 Task: Enable the video filter "Erase video filter" for mosaic bridge stream output.
Action: Mouse moved to (99, 12)
Screenshot: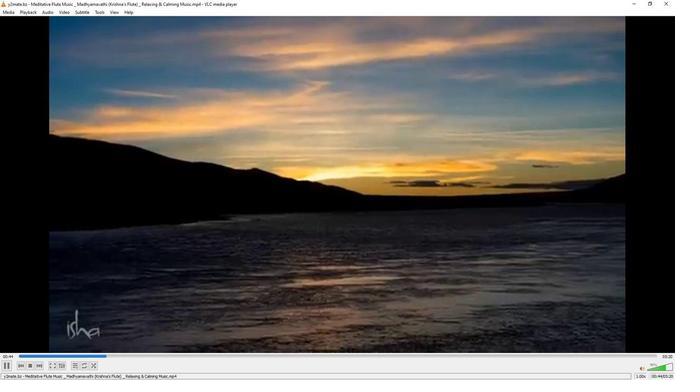 
Action: Mouse pressed left at (99, 12)
Screenshot: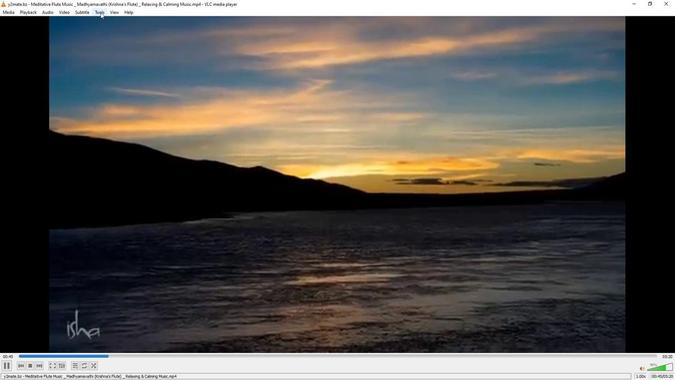
Action: Mouse moved to (112, 97)
Screenshot: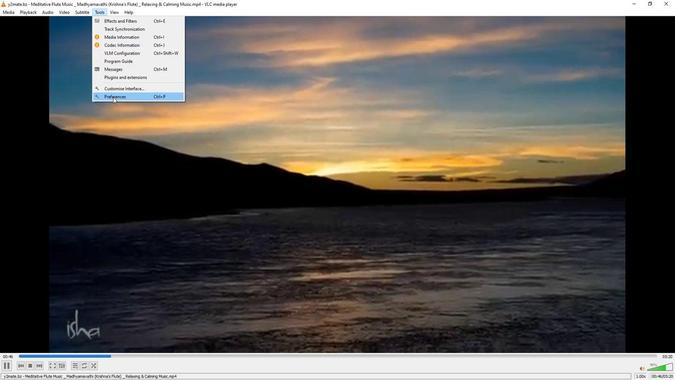 
Action: Mouse pressed left at (112, 97)
Screenshot: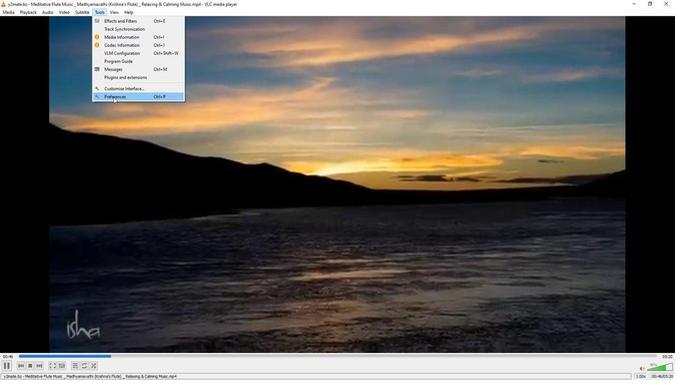 
Action: Mouse moved to (223, 311)
Screenshot: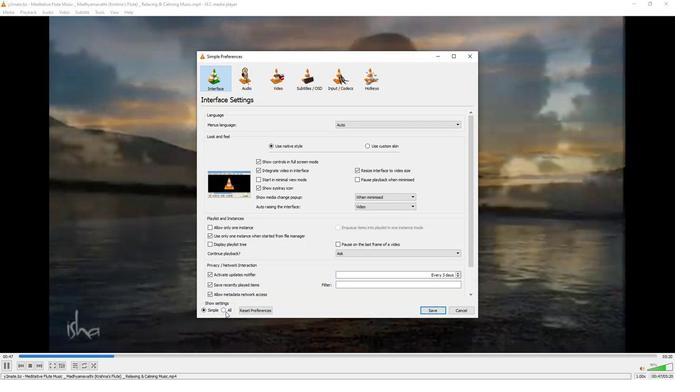 
Action: Mouse pressed left at (223, 311)
Screenshot: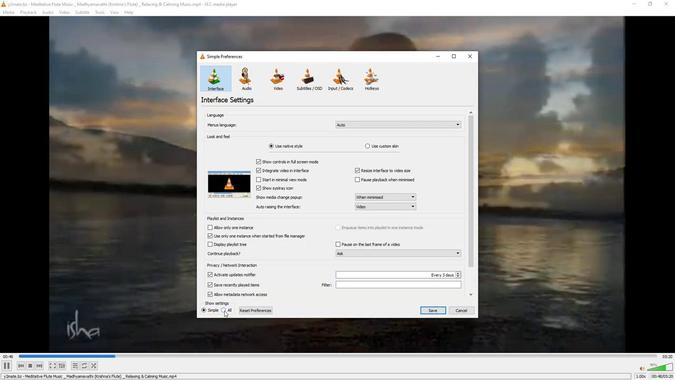 
Action: Mouse moved to (225, 275)
Screenshot: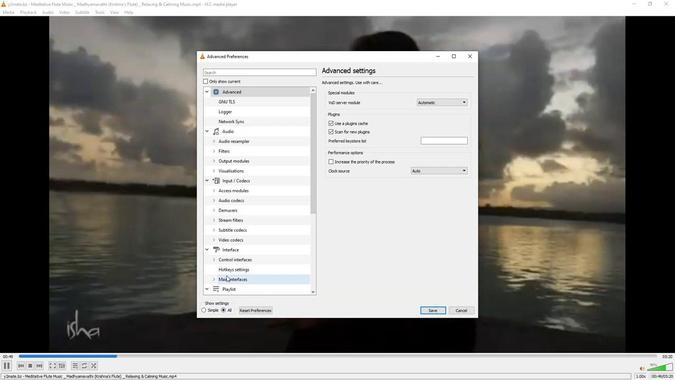 
Action: Mouse scrolled (225, 274) with delta (0, 0)
Screenshot: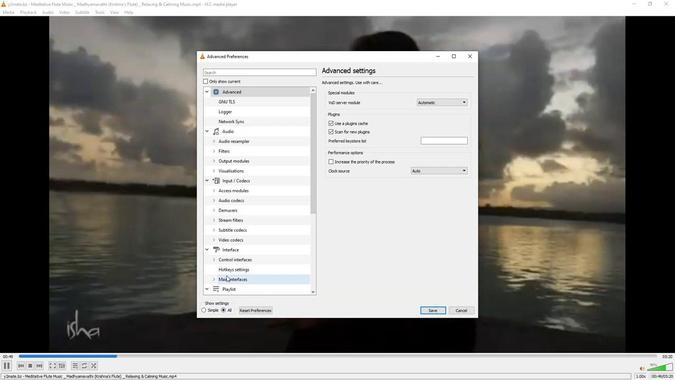 
Action: Mouse moved to (225, 273)
Screenshot: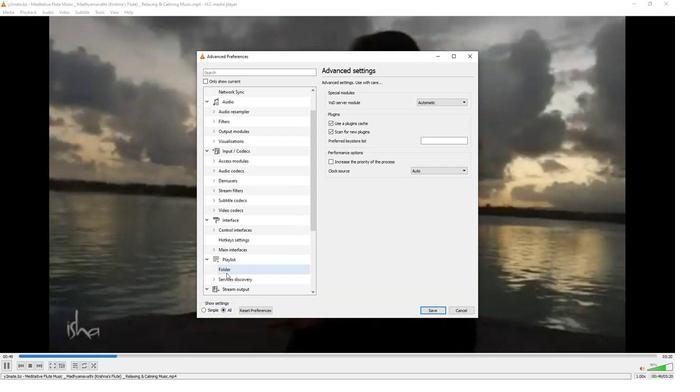 
Action: Mouse scrolled (225, 273) with delta (0, 0)
Screenshot: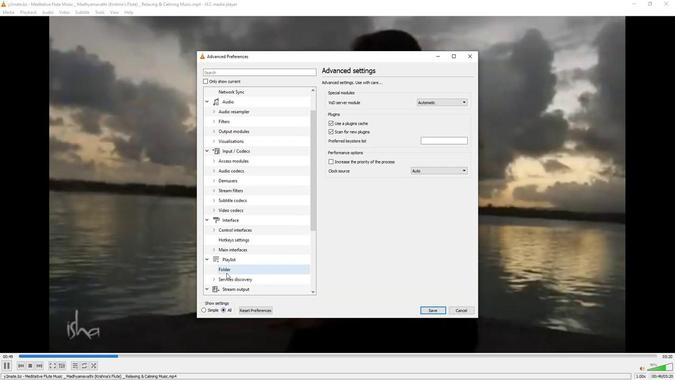 
Action: Mouse scrolled (225, 273) with delta (0, 0)
Screenshot: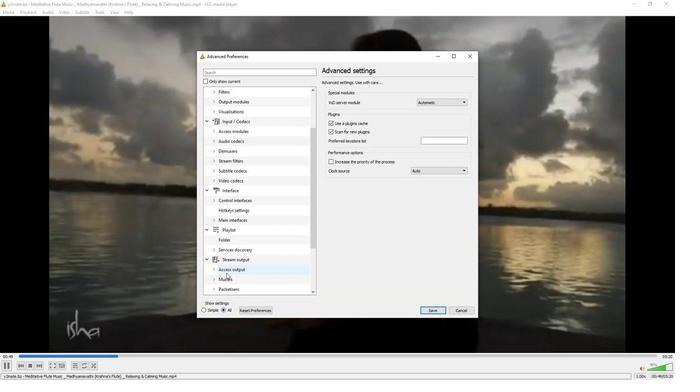 
Action: Mouse scrolled (225, 273) with delta (0, 0)
Screenshot: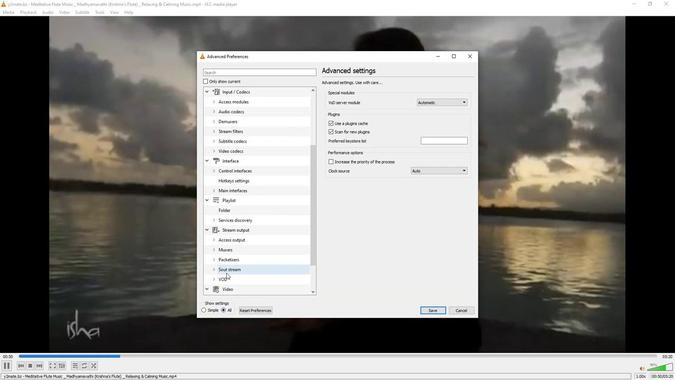 
Action: Mouse moved to (213, 221)
Screenshot: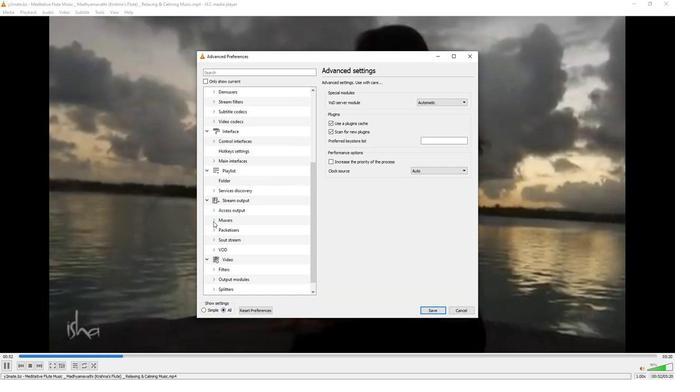 
Action: Mouse pressed left at (213, 221)
Screenshot: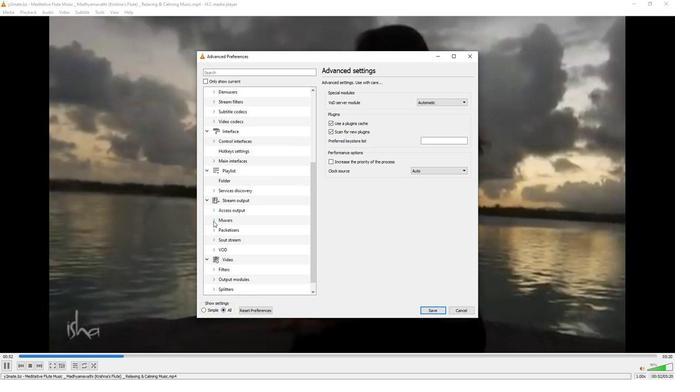 
Action: Mouse moved to (215, 234)
Screenshot: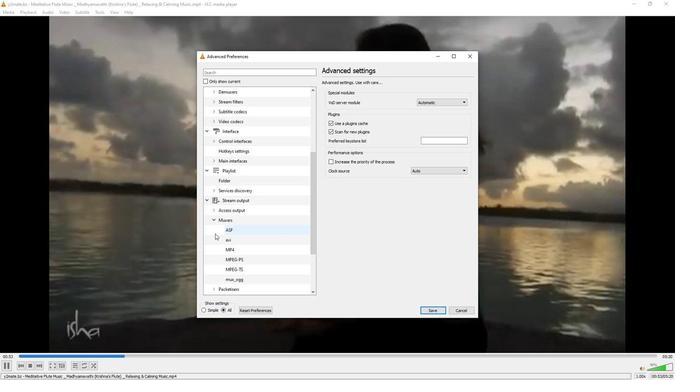 
Action: Mouse scrolled (215, 234) with delta (0, 0)
Screenshot: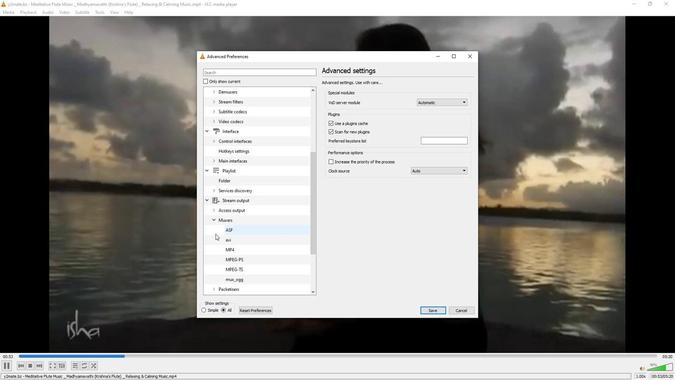 
Action: Mouse moved to (213, 269)
Screenshot: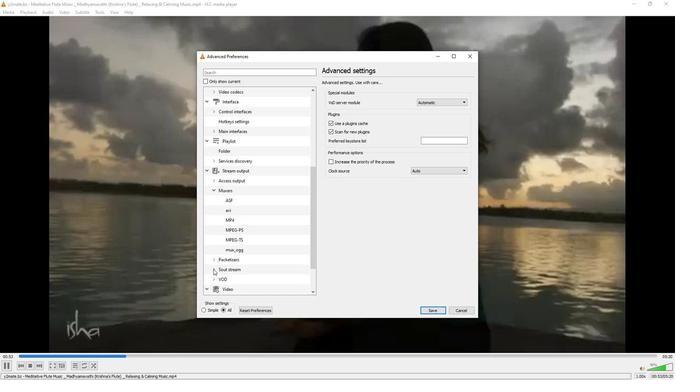
Action: Mouse pressed left at (213, 269)
Screenshot: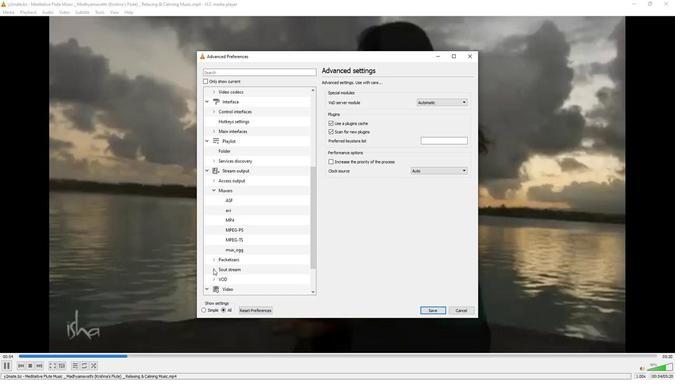 
Action: Mouse moved to (214, 269)
Screenshot: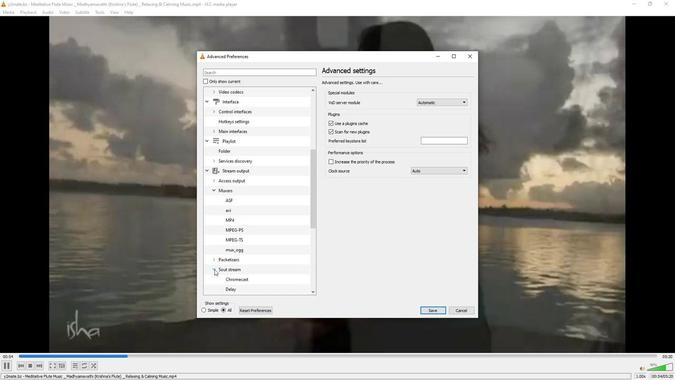 
Action: Mouse scrolled (214, 269) with delta (0, 0)
Screenshot: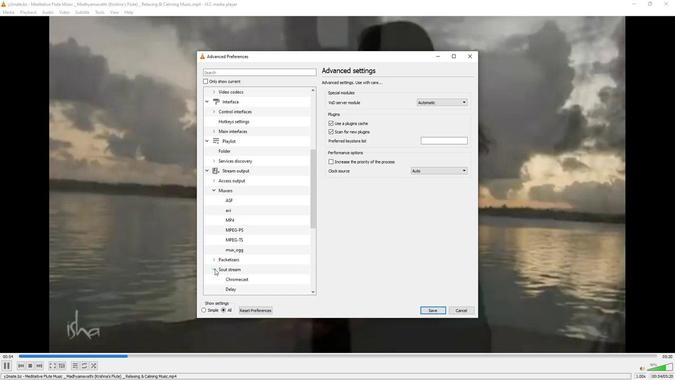 
Action: Mouse moved to (229, 289)
Screenshot: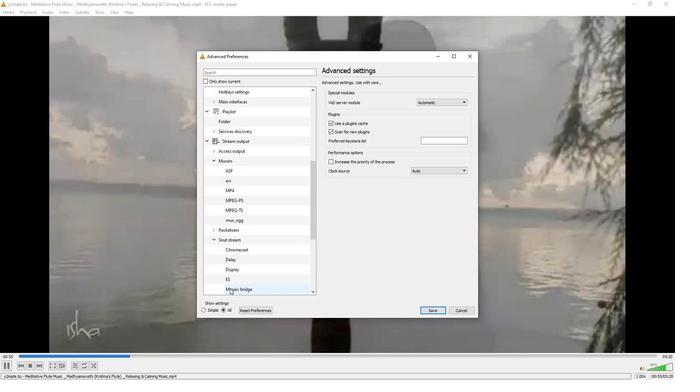 
Action: Mouse pressed left at (229, 289)
Screenshot: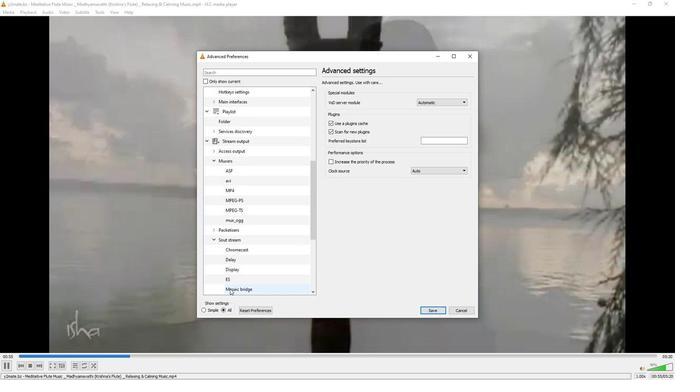 
Action: Mouse moved to (330, 258)
Screenshot: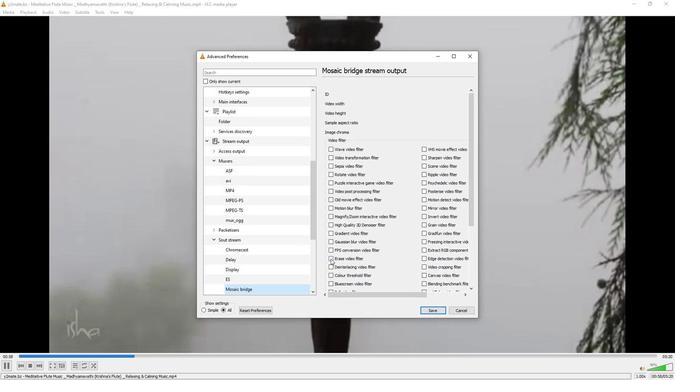 
Action: Mouse pressed left at (330, 258)
Screenshot: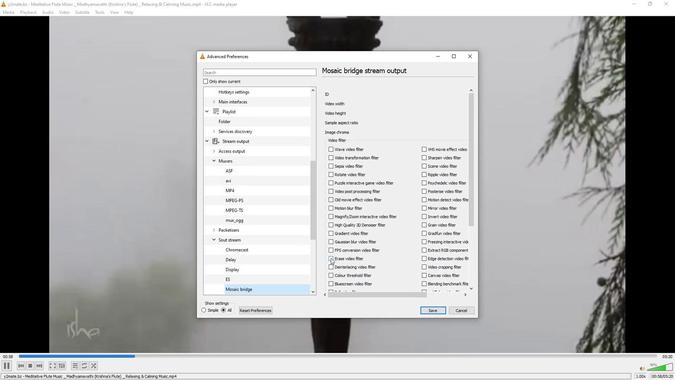 
Action: Mouse moved to (326, 296)
Screenshot: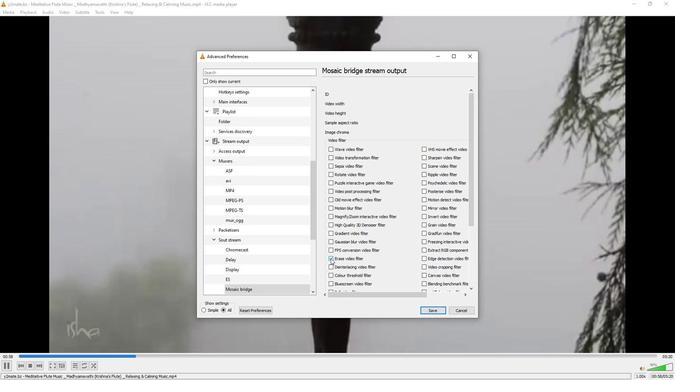 
